 Task: Reply to email with the signature Douglas Martin with the subject 'Emergency leave request' from softage.1@softage.net with the message 'I would like to schedule a meeting to discuss the project's human resources plan.' with CC to softage.9@softage.net with an attached document Brand_guidelines.pdf
Action: Mouse moved to (787, 184)
Screenshot: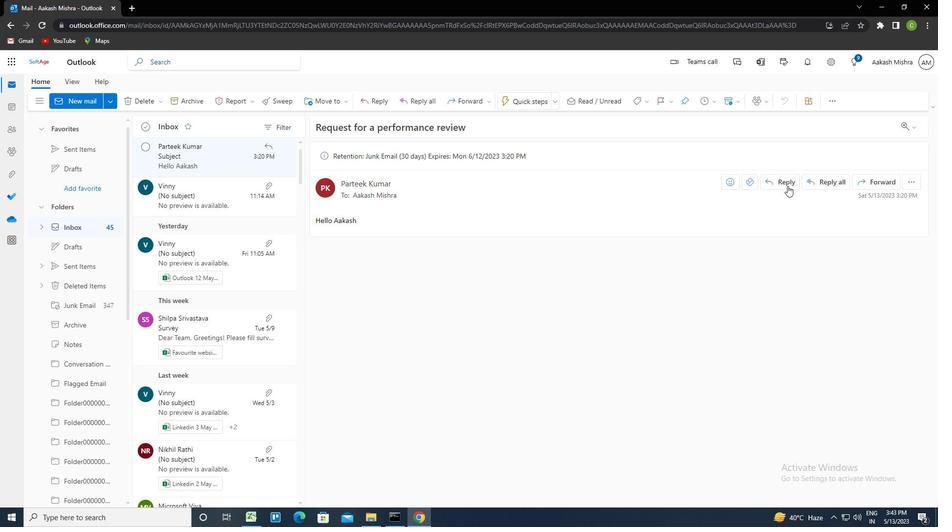 
Action: Mouse pressed left at (787, 184)
Screenshot: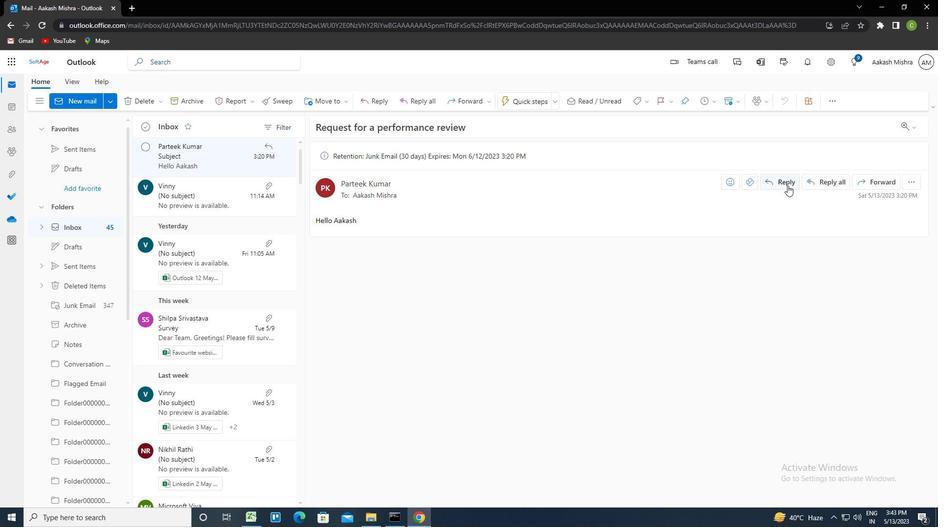 
Action: Mouse moved to (611, 105)
Screenshot: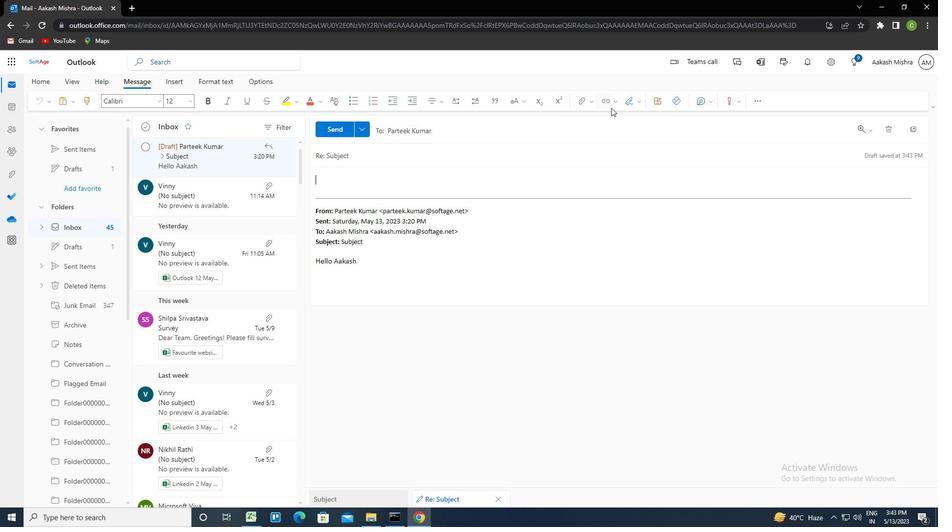 
Action: Mouse pressed left at (611, 105)
Screenshot: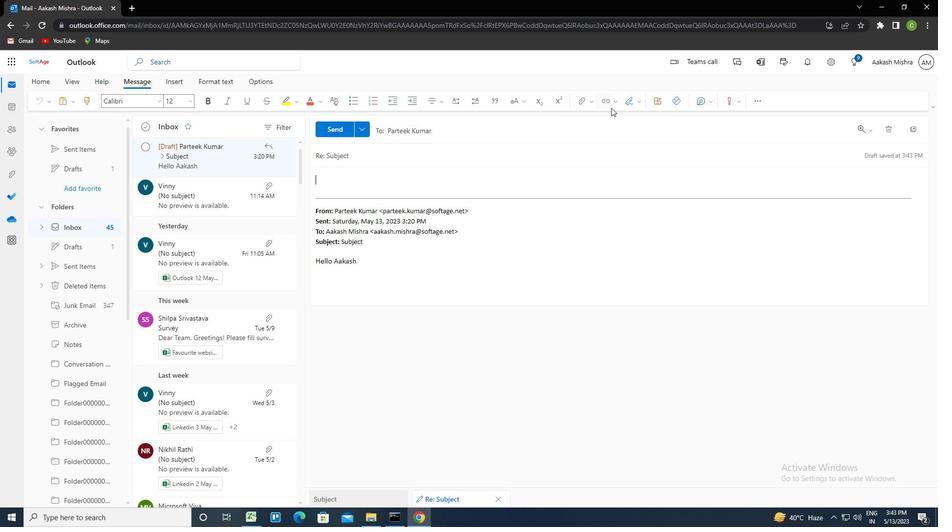 
Action: Mouse moved to (591, 319)
Screenshot: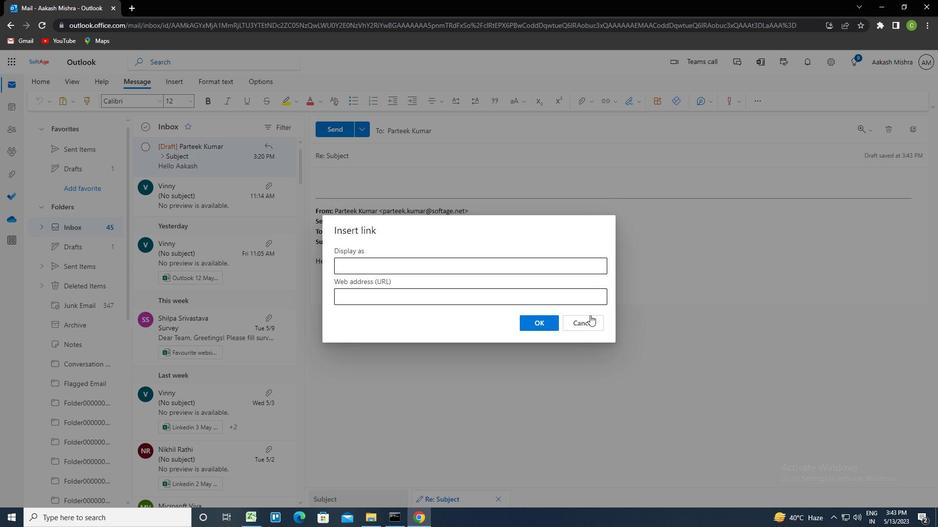 
Action: Mouse pressed left at (591, 319)
Screenshot: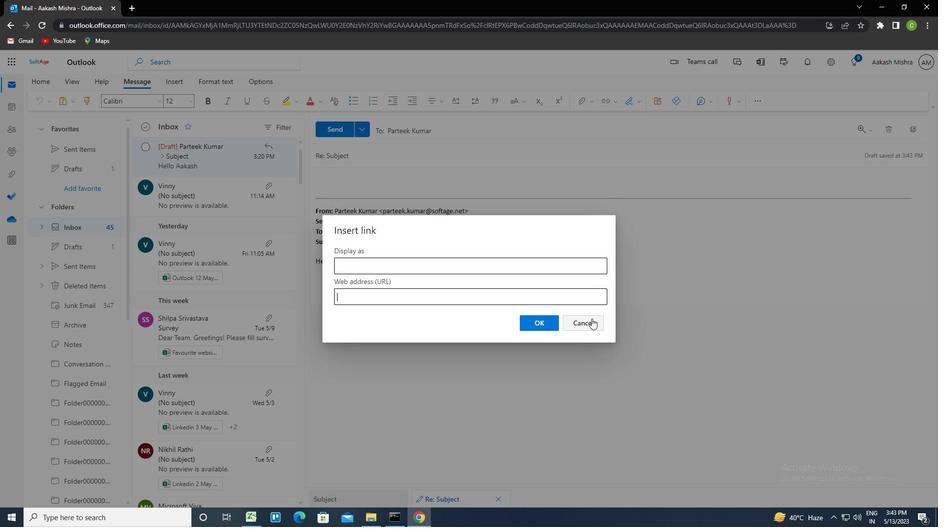 
Action: Mouse moved to (629, 111)
Screenshot: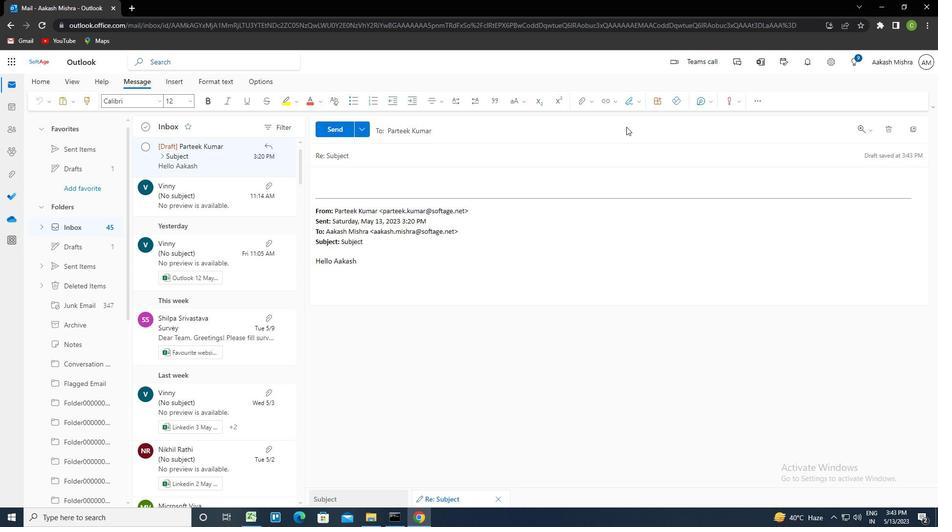 
Action: Mouse pressed left at (629, 111)
Screenshot: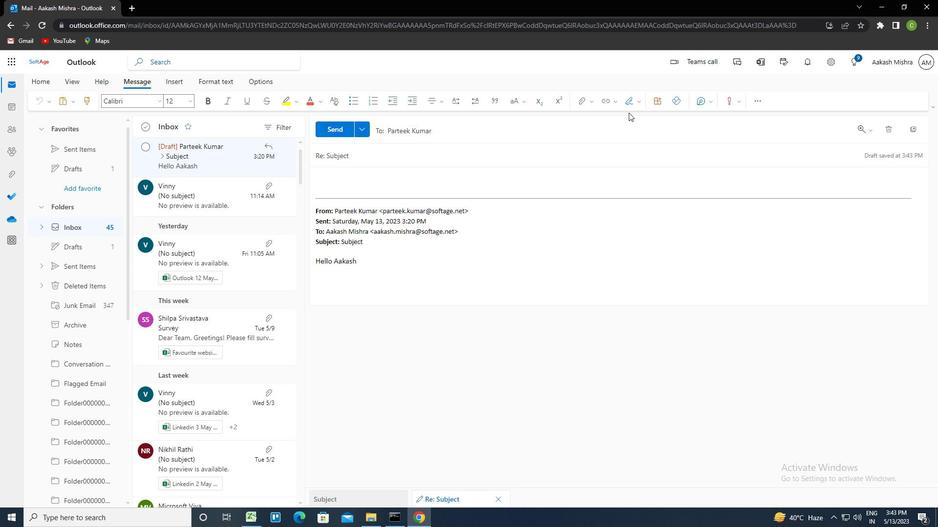 
Action: Mouse moved to (632, 106)
Screenshot: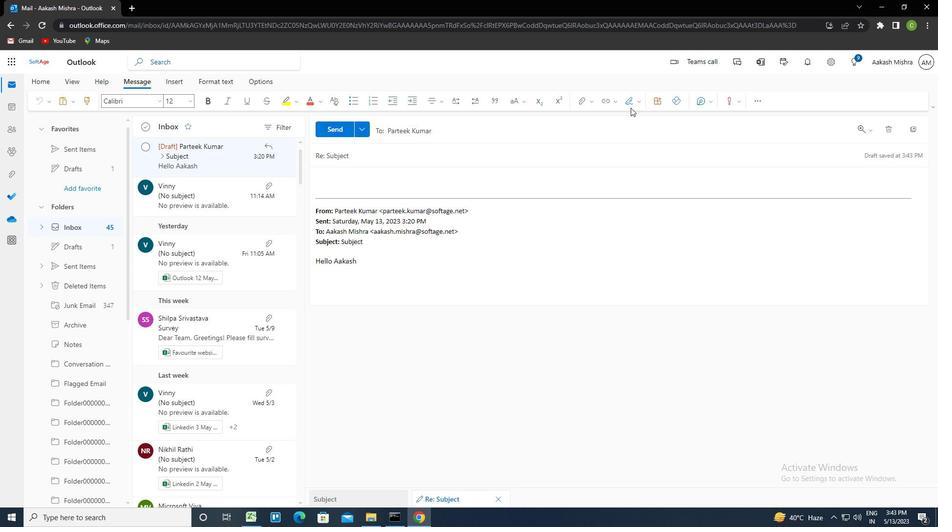 
Action: Mouse pressed left at (632, 106)
Screenshot: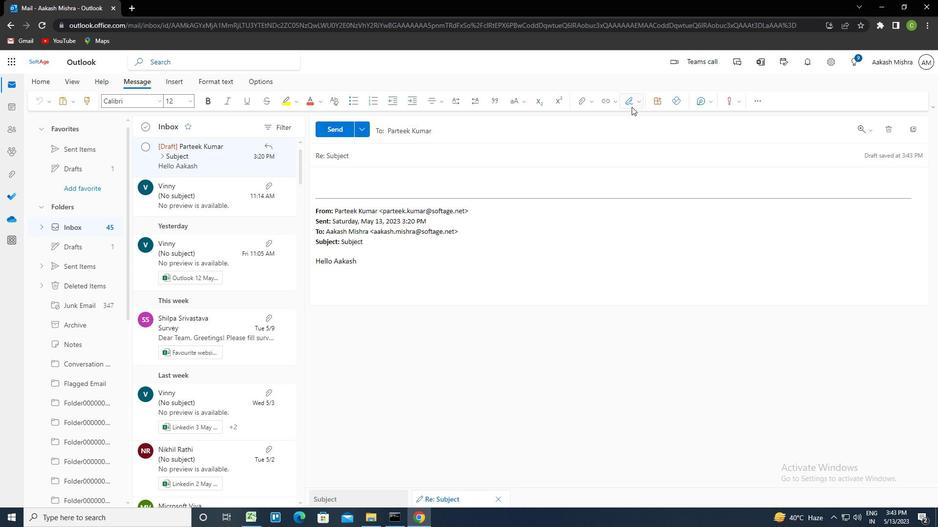 
Action: Mouse moved to (617, 143)
Screenshot: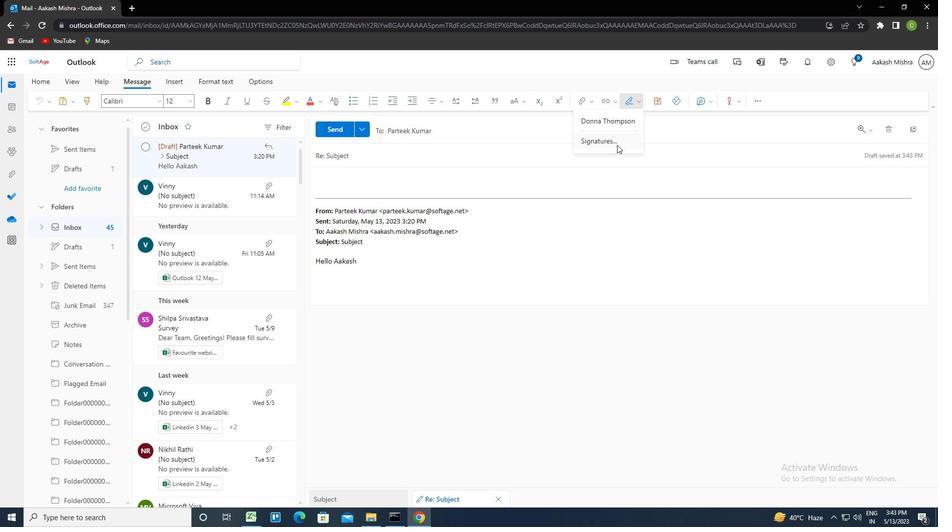 
Action: Mouse pressed left at (617, 143)
Screenshot: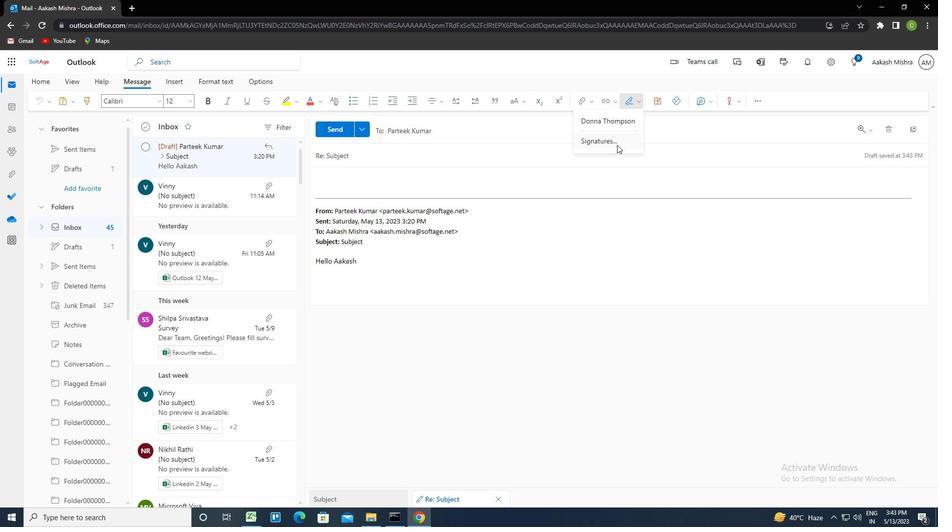 
Action: Mouse moved to (669, 184)
Screenshot: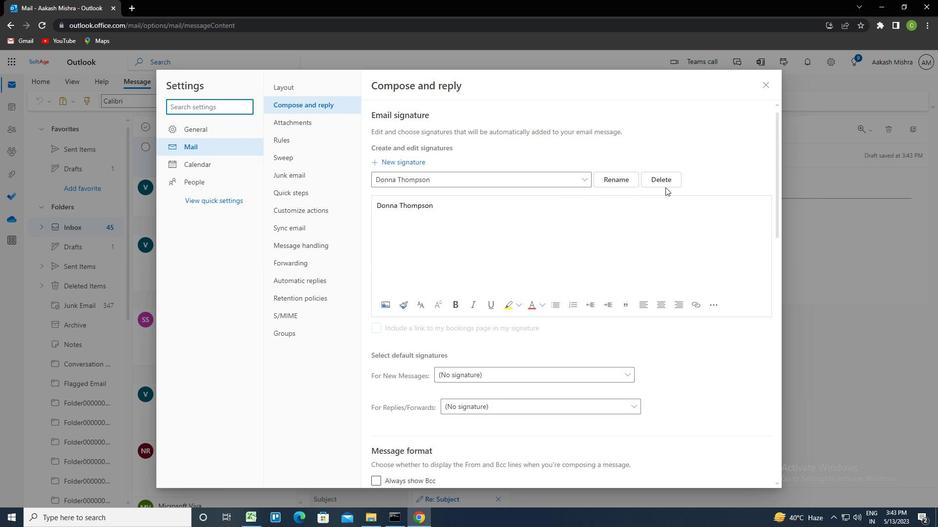 
Action: Mouse pressed left at (669, 184)
Screenshot: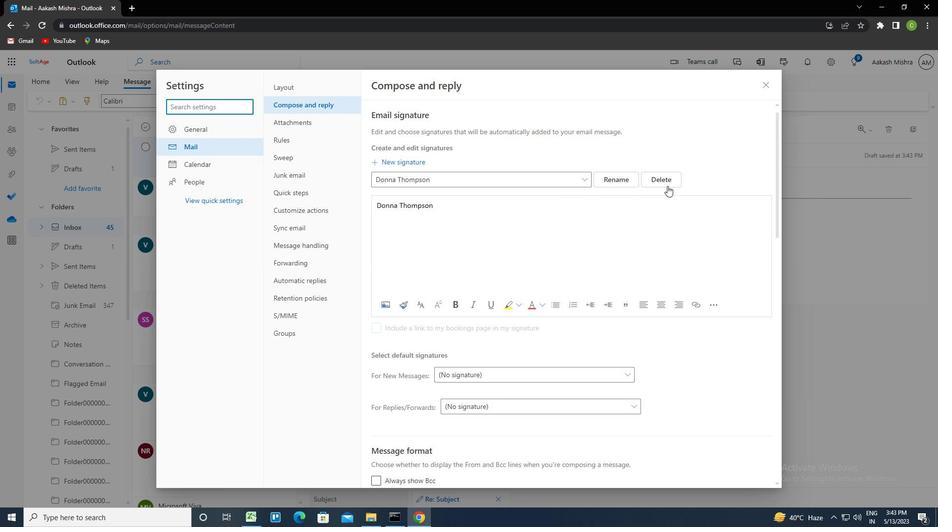 
Action: Mouse moved to (436, 182)
Screenshot: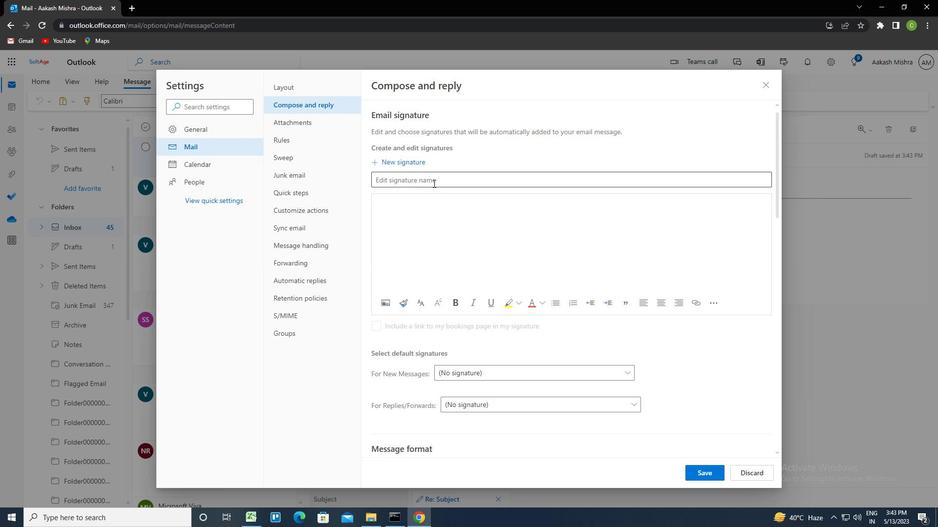 
Action: Mouse pressed left at (436, 182)
Screenshot: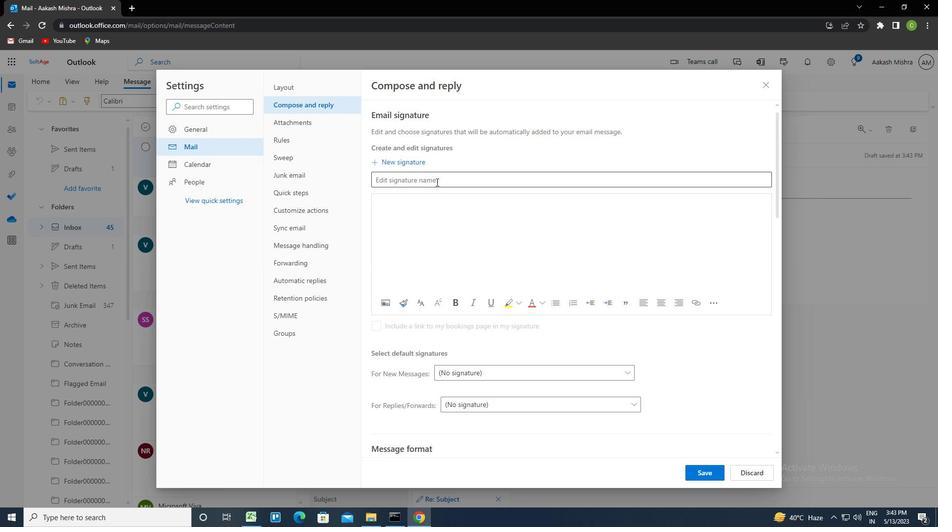 
Action: Key pressed <Key.caps_lock>d<Key.caps_lock>ouglas<Key.space><Key.caps_lock>m<Key.caps_lock>artin<Key.tab><Key.caps_lock>d<Key.caps_lock>ouglas<Key.space><Key.caps_lock>m<Key.caps_lock>artin
Screenshot: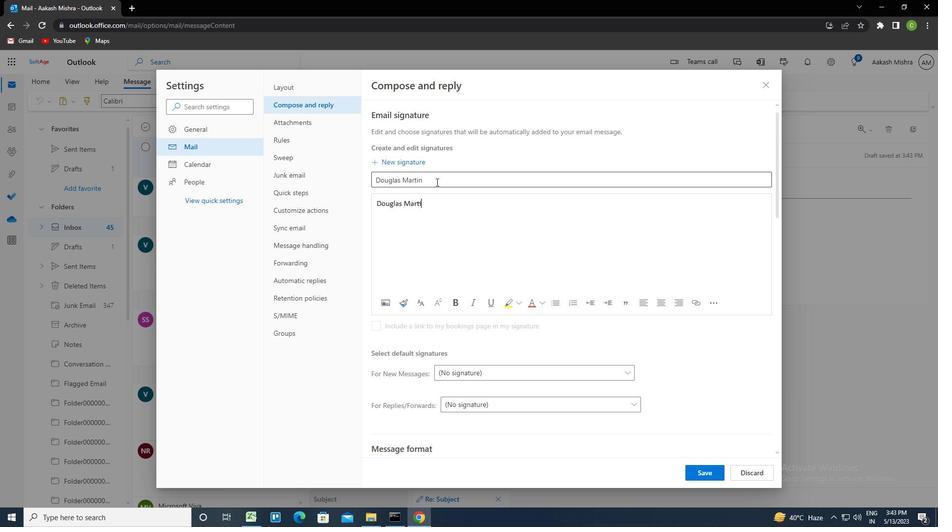 
Action: Mouse moved to (695, 470)
Screenshot: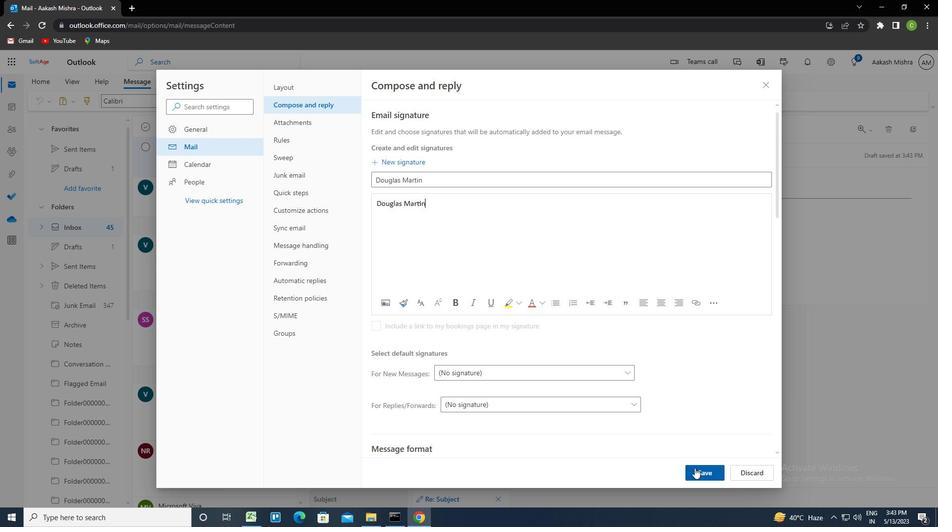
Action: Mouse pressed left at (695, 470)
Screenshot: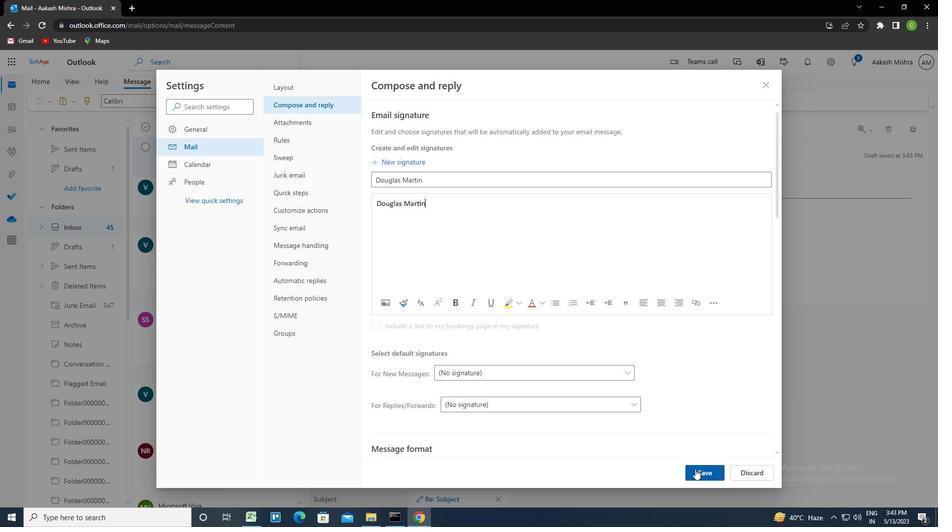 
Action: Mouse moved to (771, 87)
Screenshot: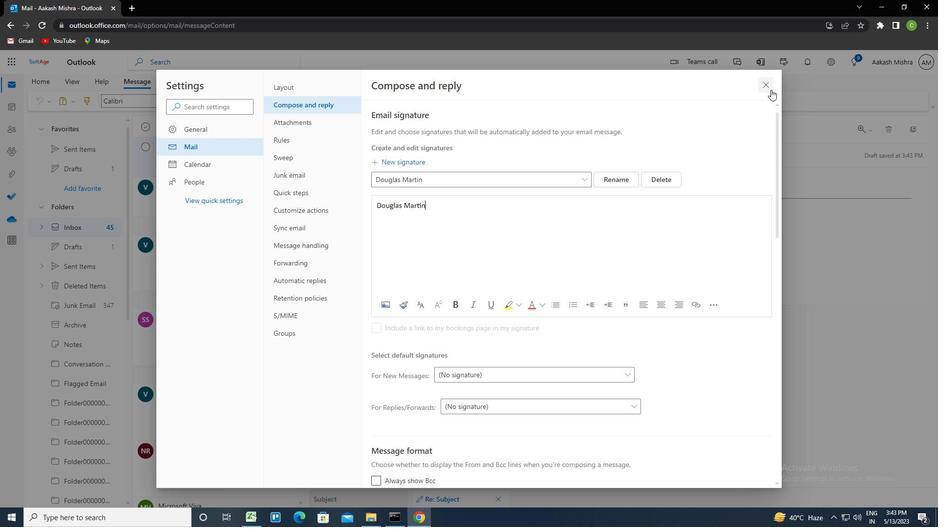 
Action: Mouse pressed left at (771, 87)
Screenshot: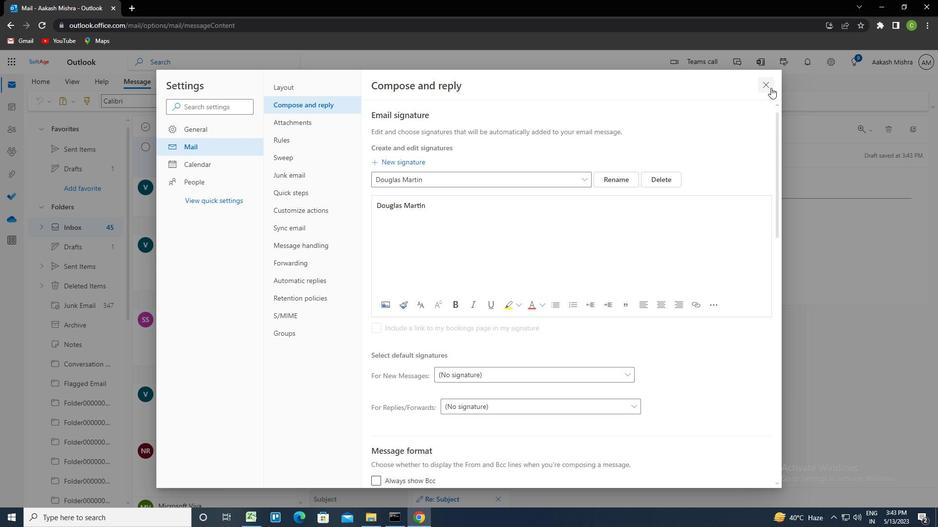
Action: Mouse moved to (625, 102)
Screenshot: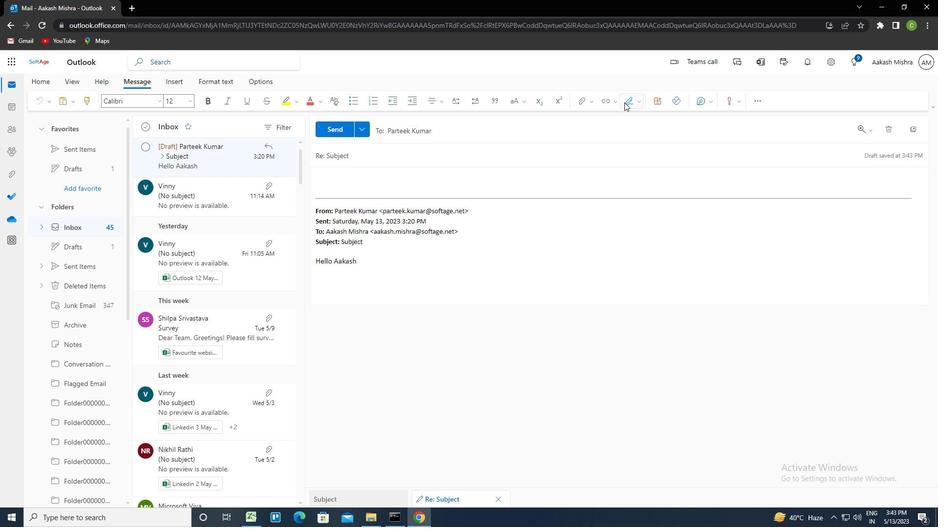 
Action: Mouse pressed left at (625, 102)
Screenshot: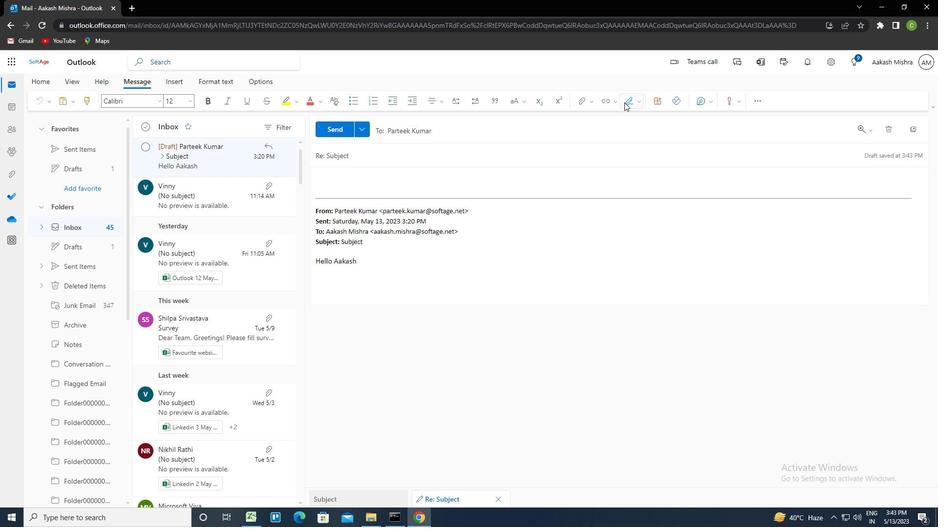 
Action: Mouse moved to (609, 119)
Screenshot: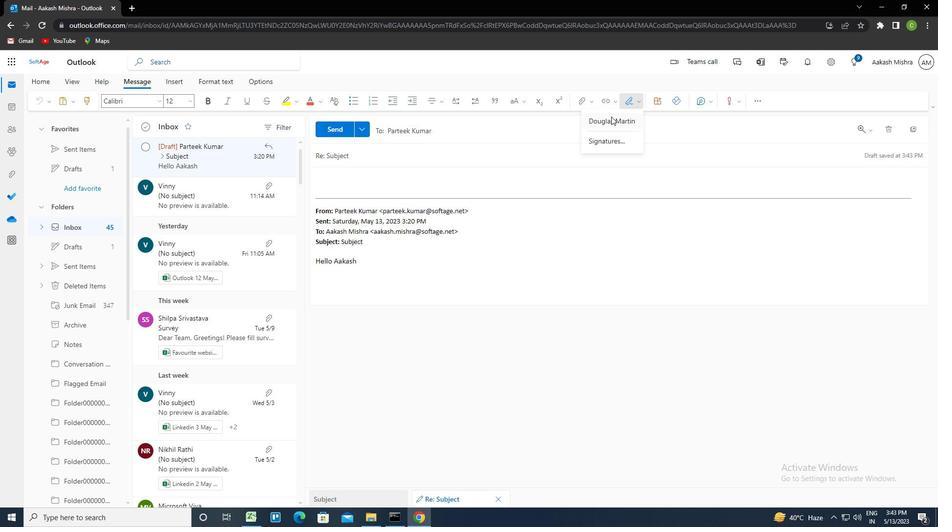 
Action: Mouse pressed left at (609, 119)
Screenshot: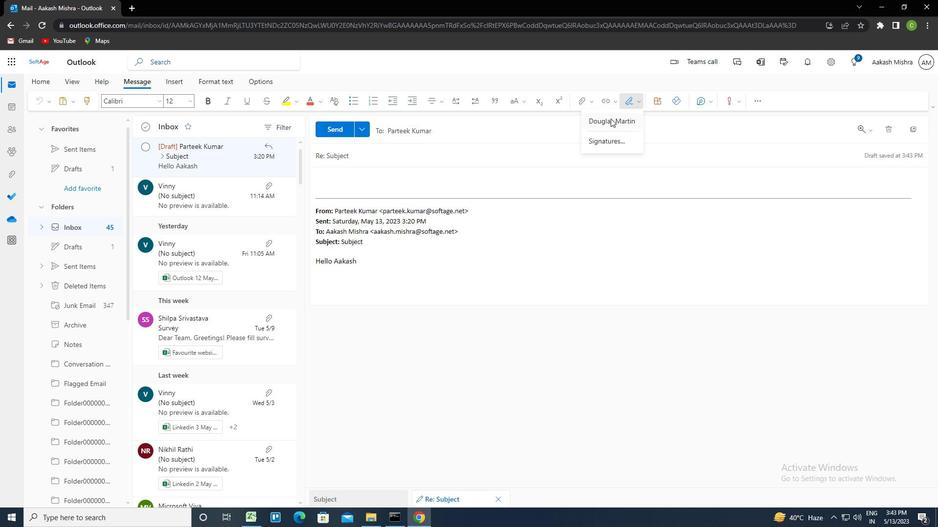 
Action: Mouse moved to (367, 156)
Screenshot: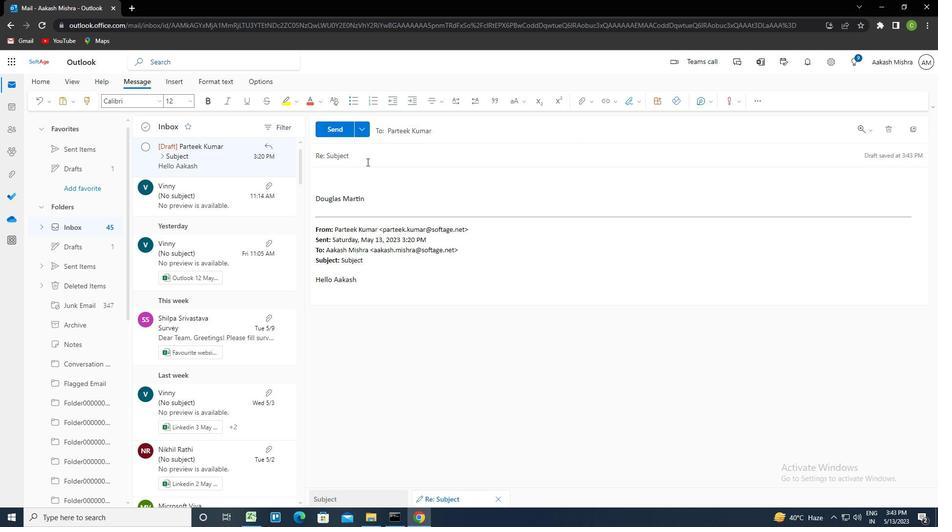 
Action: Mouse pressed left at (367, 156)
Screenshot: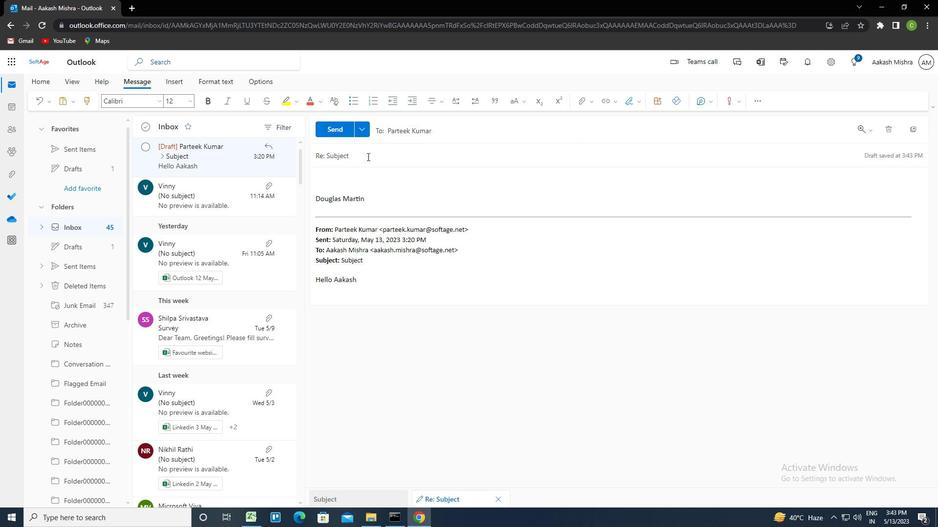 
Action: Key pressed <Key.shift><Key.left><Key.left><Key.delete><Key.space><Key.caps_lock>ctrl+E<Key.caps_lock>MERGENCY<Key.space>LEAVE<Key.space>REQUEST<Key.tab><Key.caps_lock>I<Key.caps_lock><Key.space>WOULD<Key.space>LIKE<Key.space>TOSCHEDULE<Key.space>A<Key.space>MEETING<Key.space>TO<Key.space>DISCUSS<Key.space>THE<Key.space>PROJECT'S<Key.space>HUMAN<Key.space>RESOUCR<Key.backspace><Key.backspace>RCES<Key.space>PLAN
Screenshot: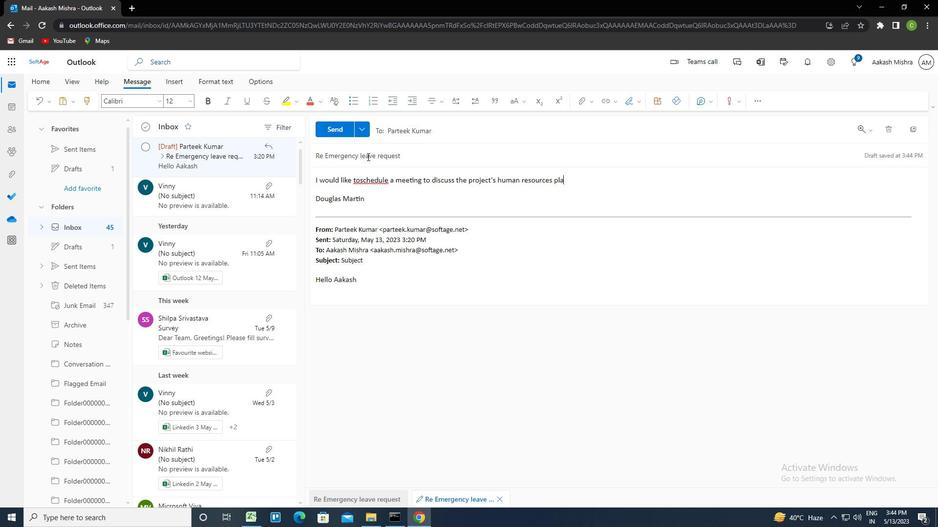 
Action: Mouse moved to (360, 180)
Screenshot: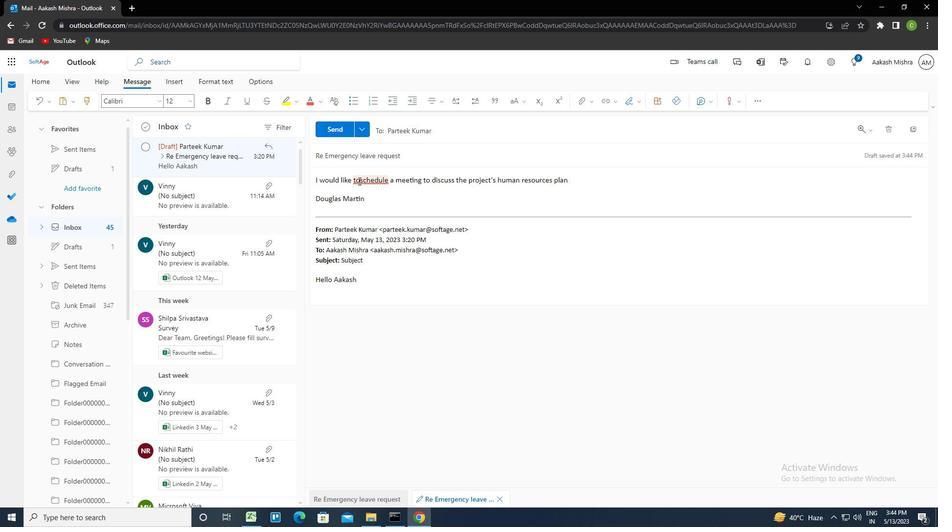 
Action: Mouse pressed left at (360, 180)
Screenshot: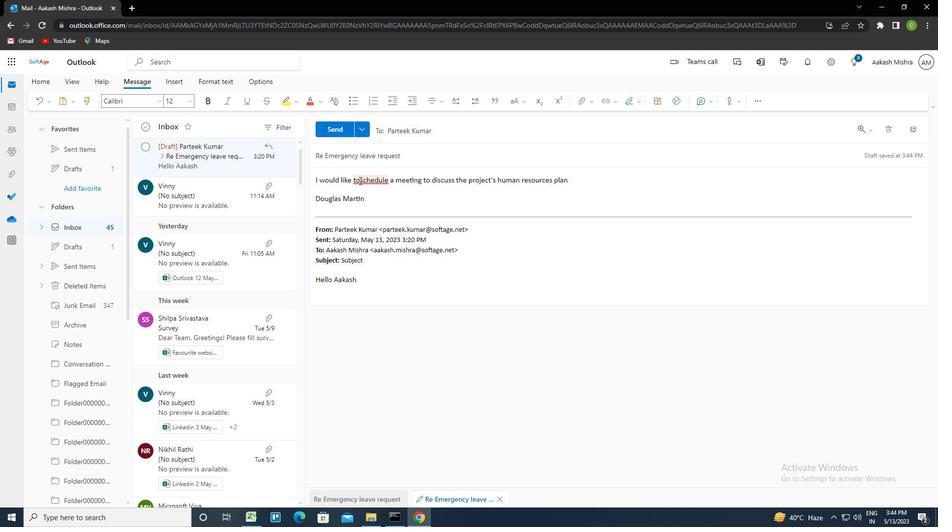 
Action: Mouse moved to (368, 187)
Screenshot: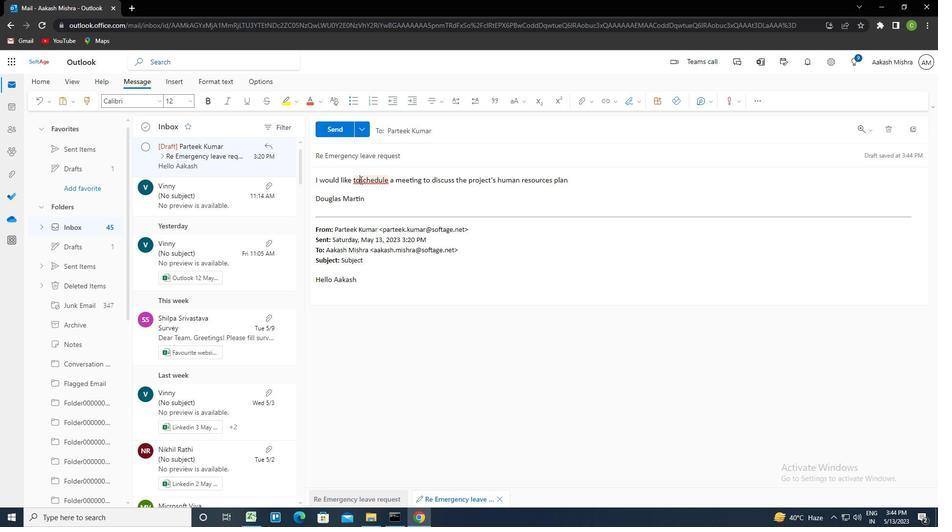 
Action: Key pressed <Key.space>
Screenshot: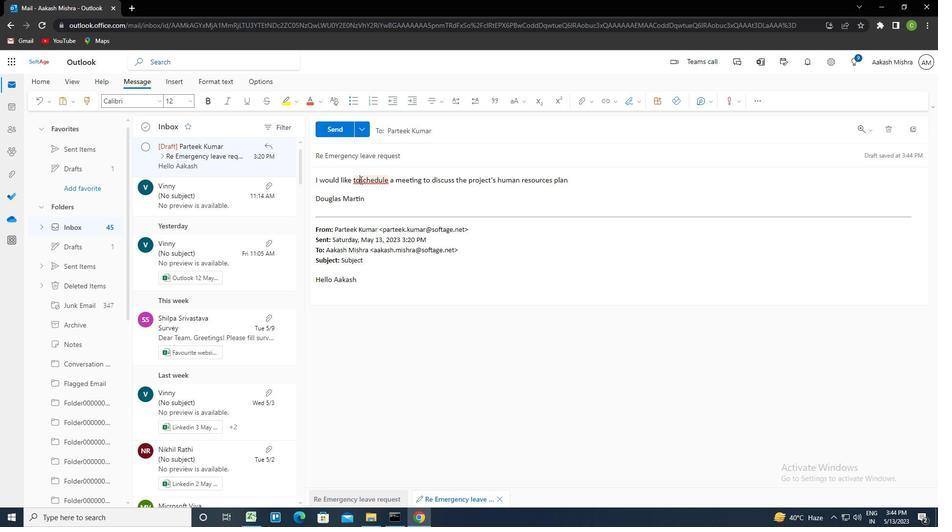 
Action: Mouse moved to (632, 104)
Screenshot: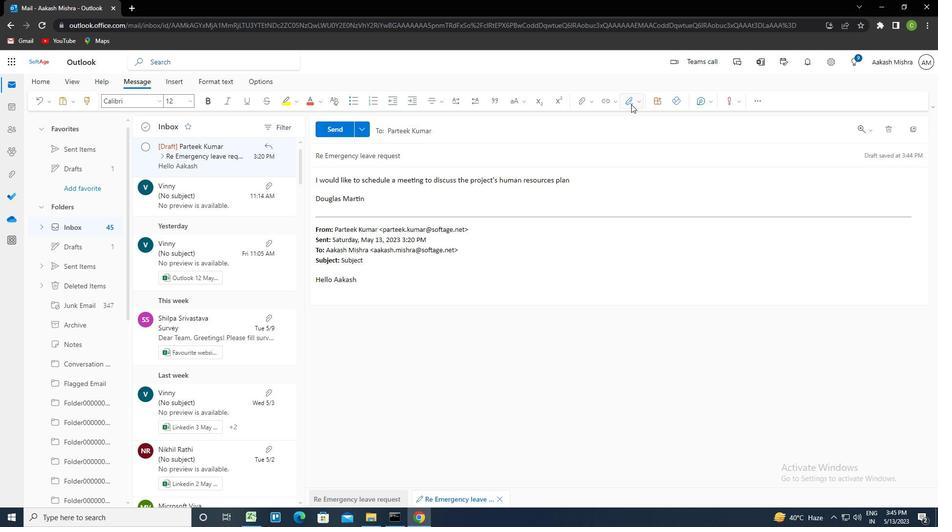 
Action: Mouse pressed left at (632, 104)
Screenshot: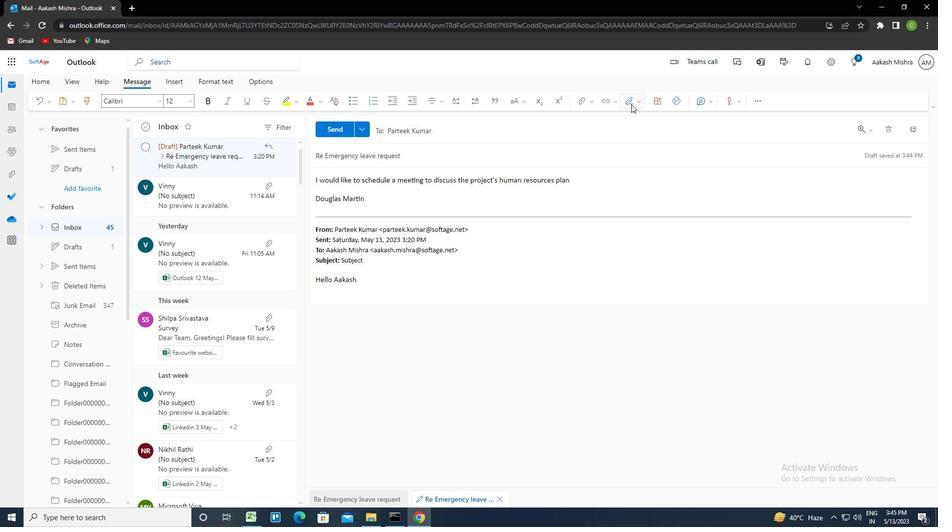 
Action: Mouse moved to (586, 105)
Screenshot: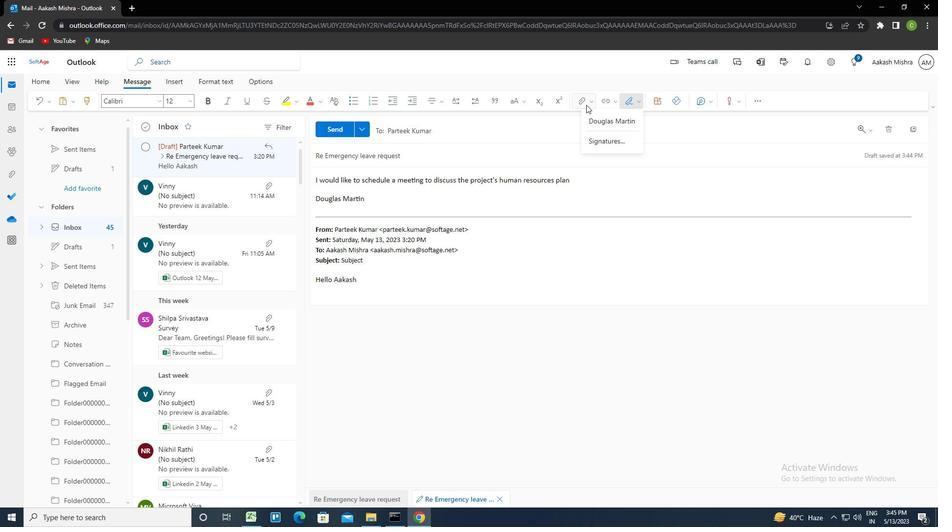 
Action: Mouse pressed left at (586, 105)
Screenshot: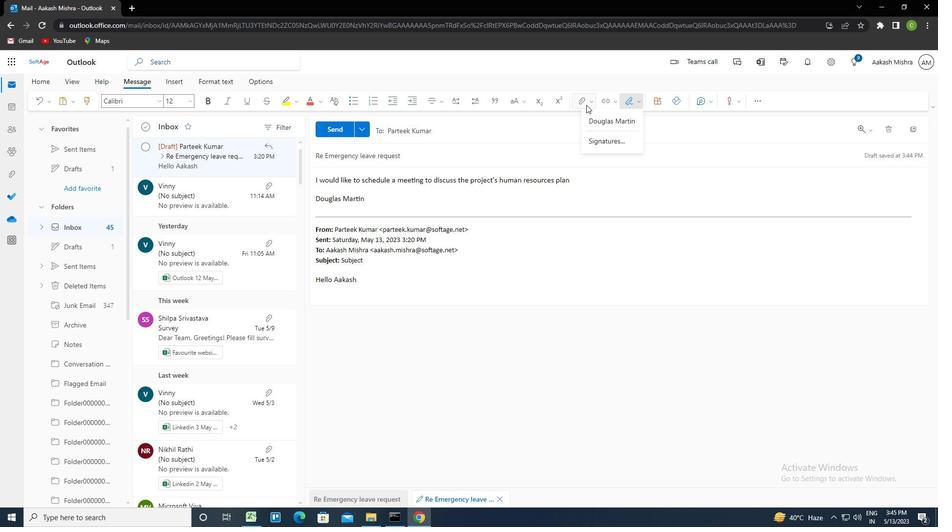 
Action: Mouse moved to (444, 133)
Screenshot: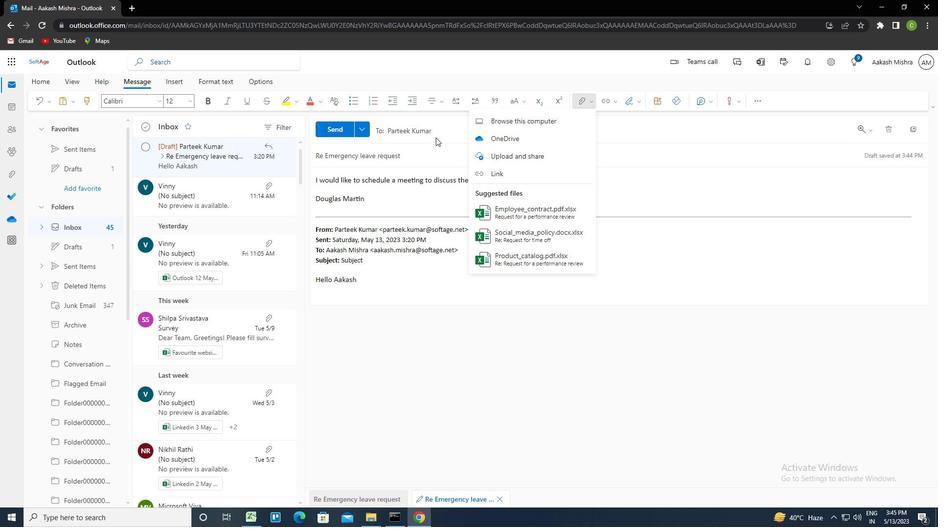 
Action: Mouse pressed left at (444, 133)
Screenshot: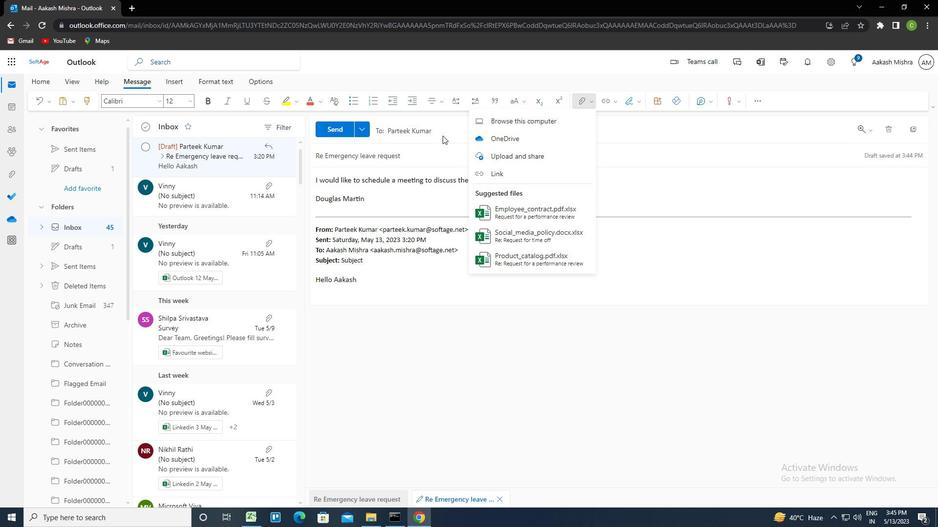 
Action: Mouse moved to (369, 175)
Screenshot: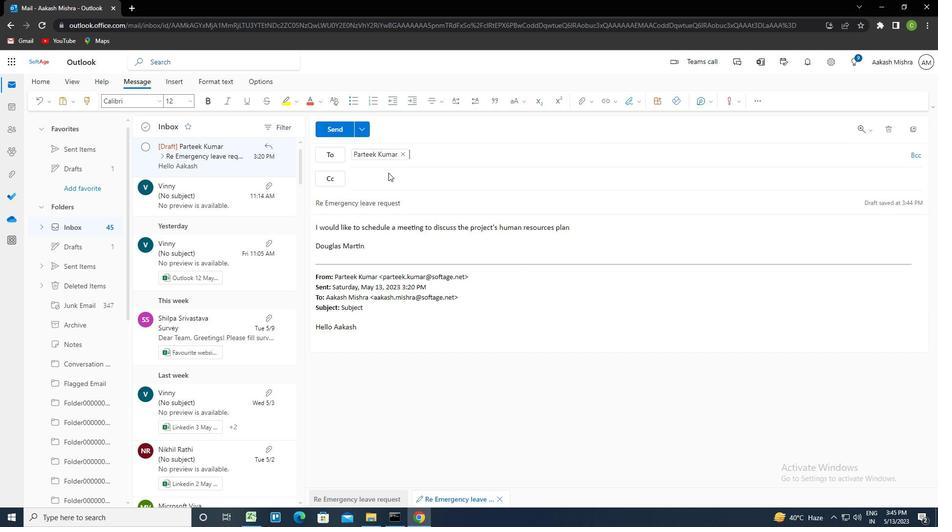 
Action: Mouse pressed left at (369, 175)
Screenshot: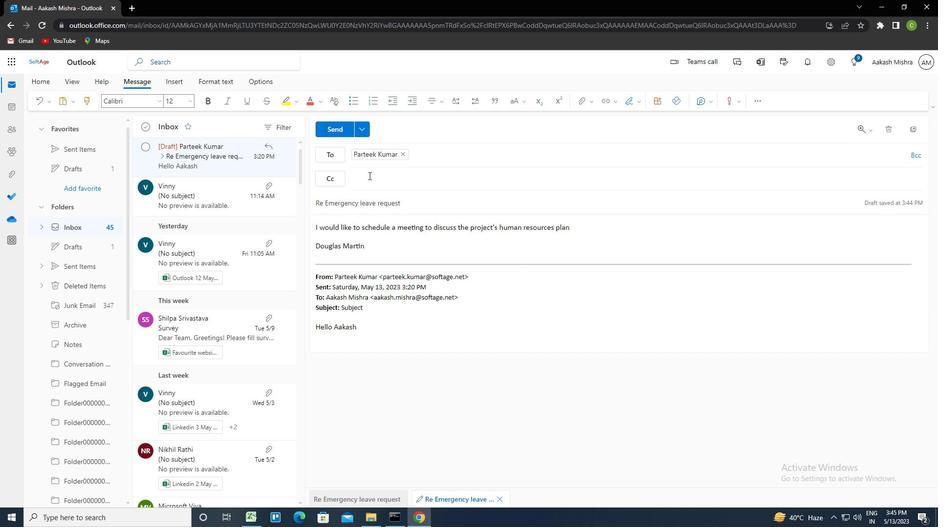 
Action: Key pressed <Key.caps_lock><Key.caps_lock>SOFTAGE.9<Key.shift>@SOFTAGE.NET<Key.enter>
Screenshot: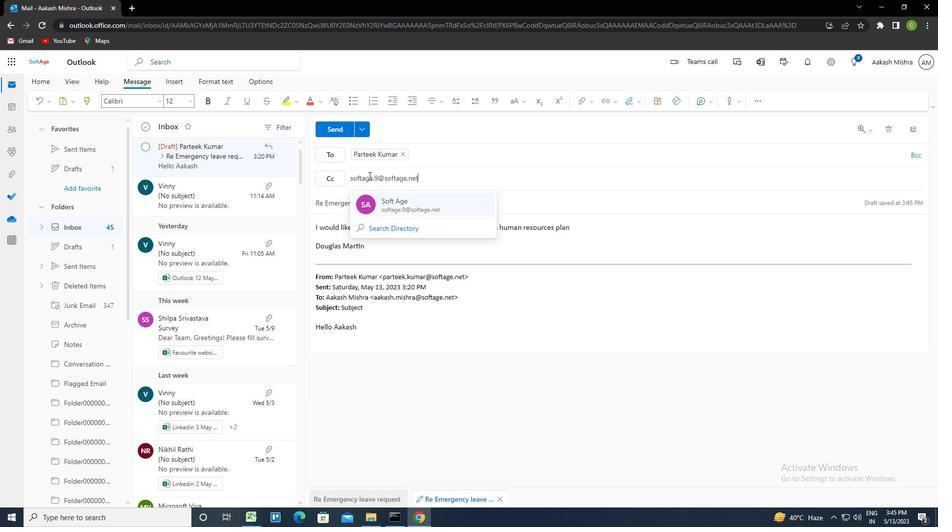 
Action: Mouse moved to (579, 99)
Screenshot: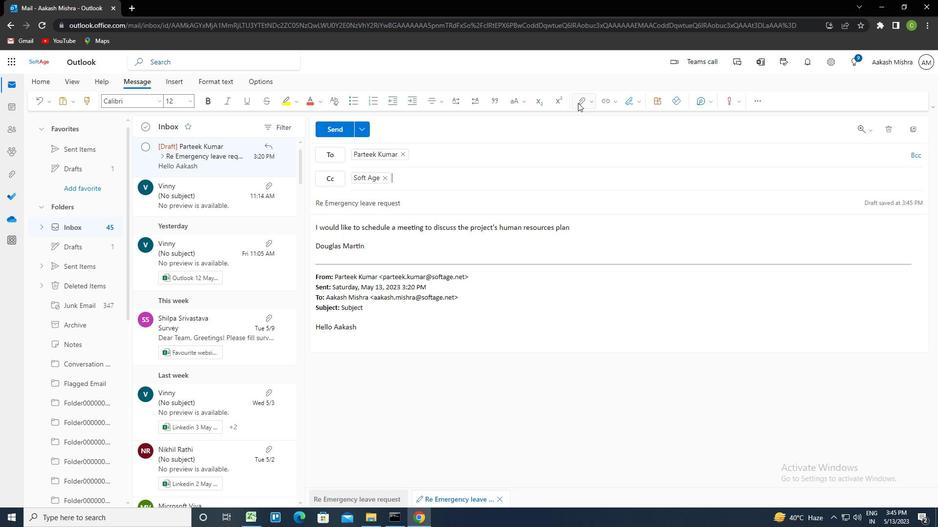 
Action: Mouse pressed left at (579, 99)
Screenshot: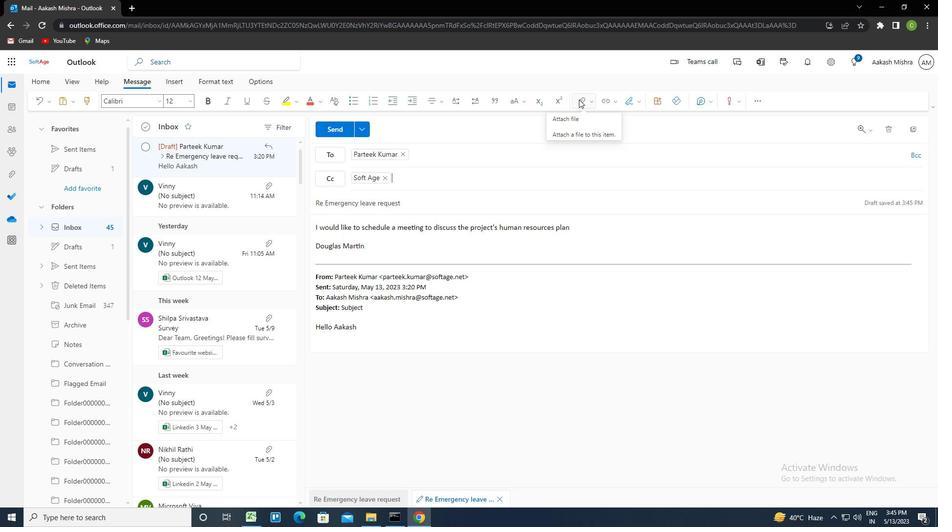 
Action: Mouse moved to (529, 118)
Screenshot: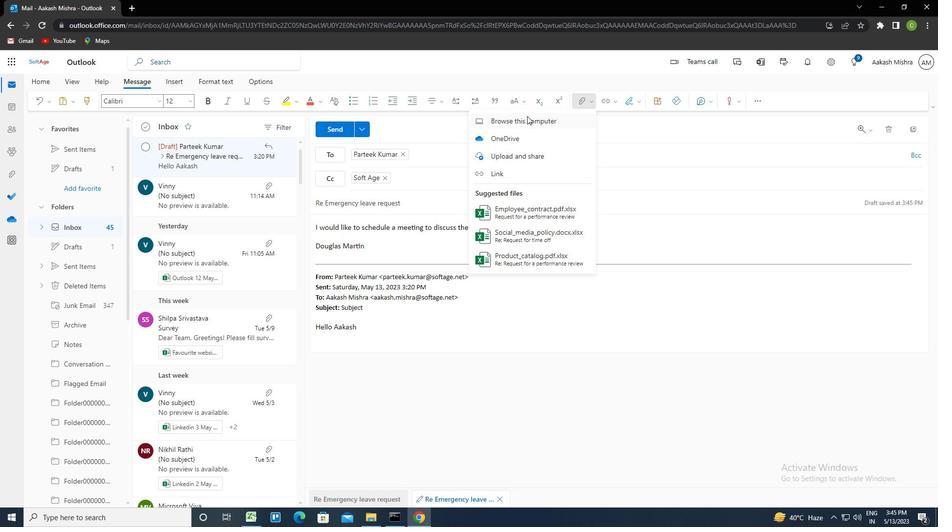 
Action: Mouse pressed left at (529, 118)
Screenshot: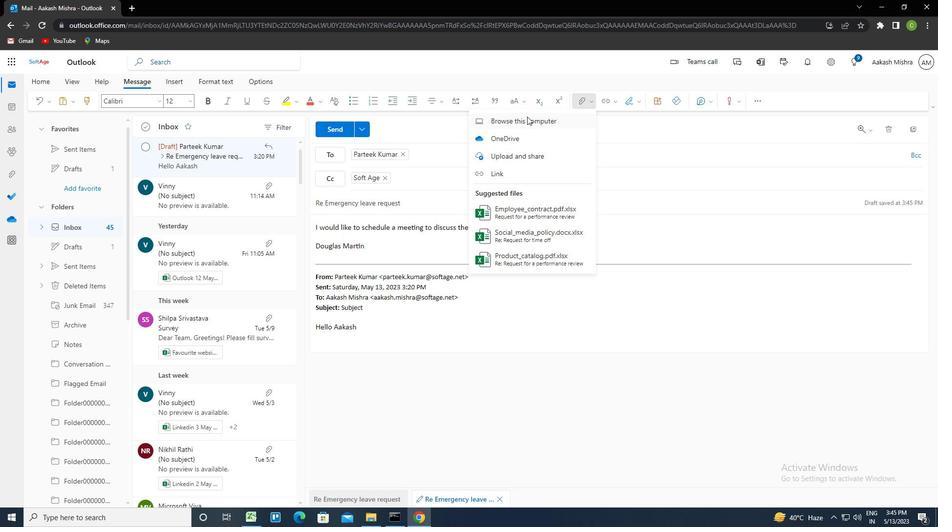 
Action: Mouse moved to (167, 128)
Screenshot: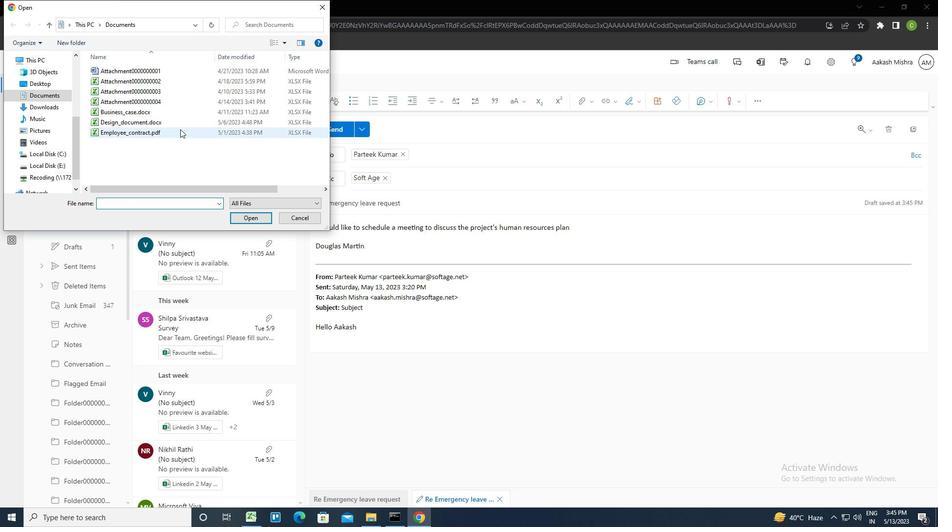 
Action: Mouse pressed left at (167, 128)
Screenshot: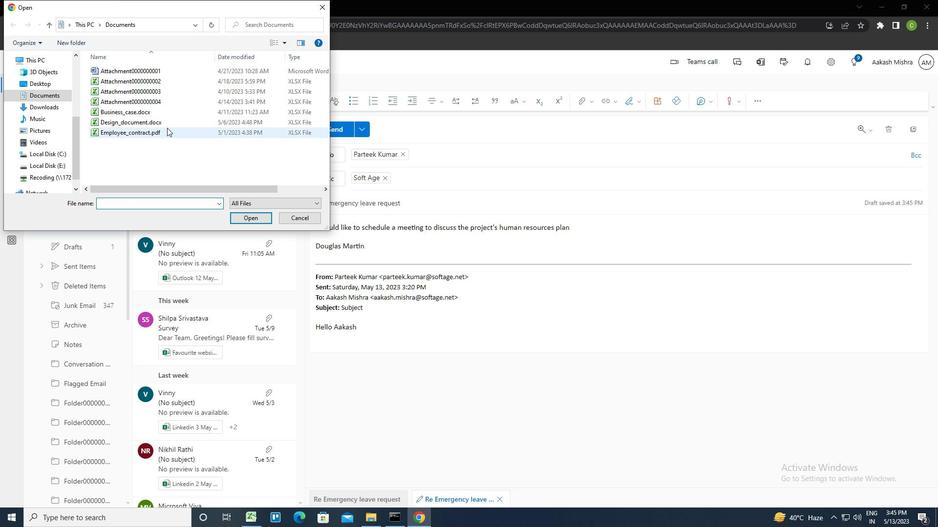 
Action: Key pressed <Key.f2><Key.caps_lock>B<Key.caps_lock>RAND<Key.shift_r><Key.shift_r><Key.shift_r>_GUIDELINES.PDF
Screenshot: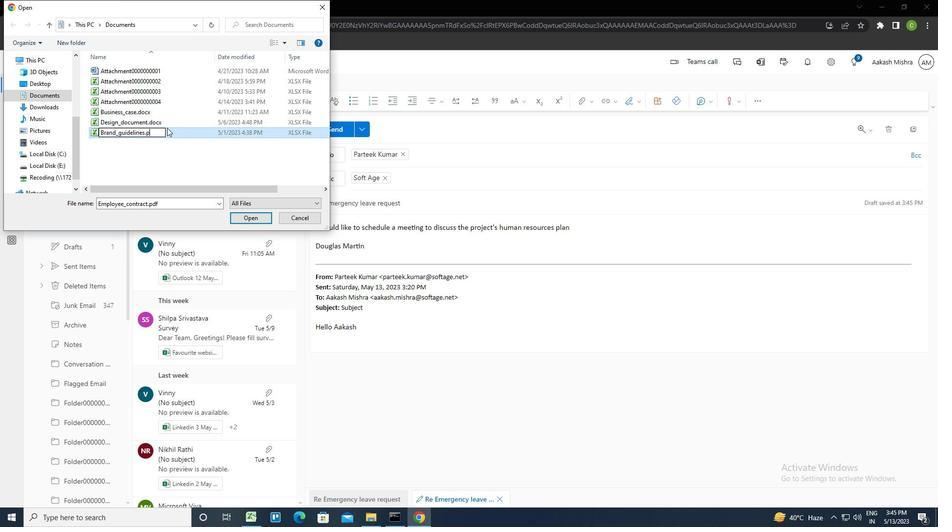 
Action: Mouse moved to (201, 134)
Screenshot: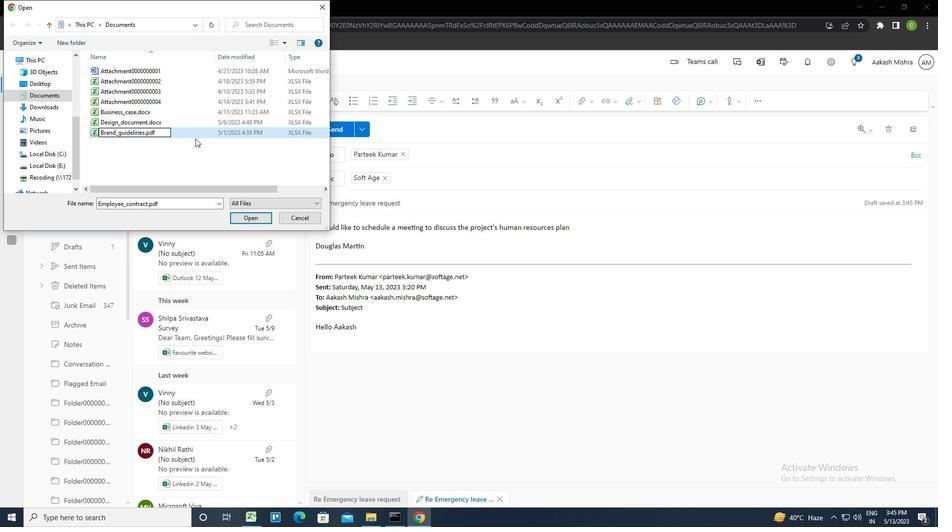
Action: Mouse pressed left at (201, 134)
Screenshot: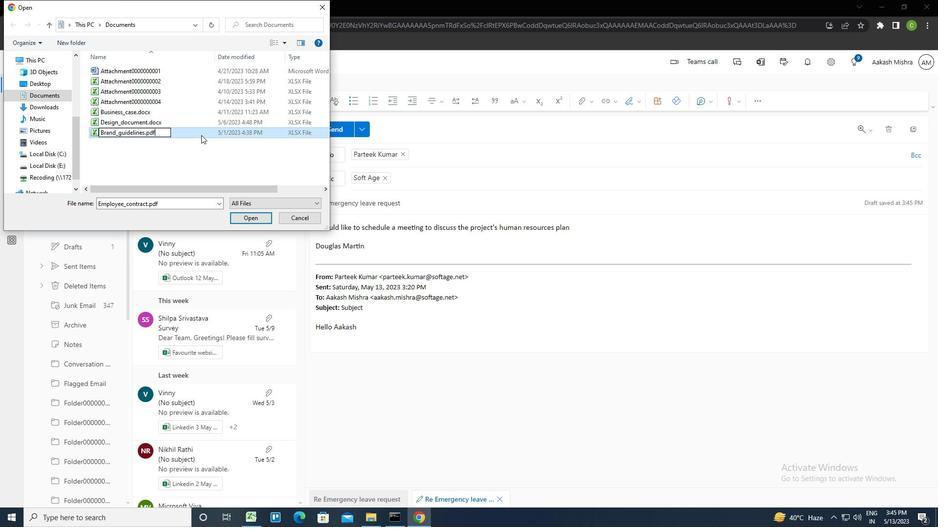 
Action: Mouse pressed left at (201, 134)
Screenshot: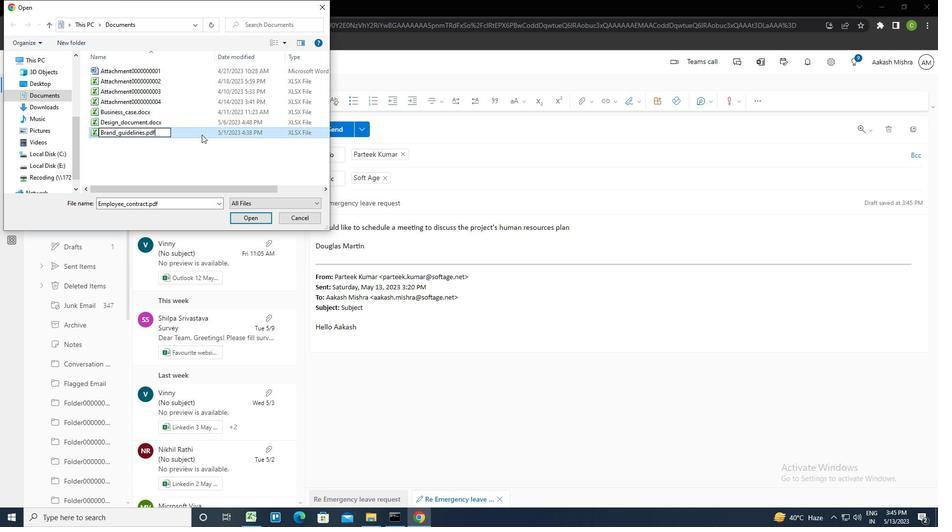 
Action: Mouse moved to (339, 135)
Screenshot: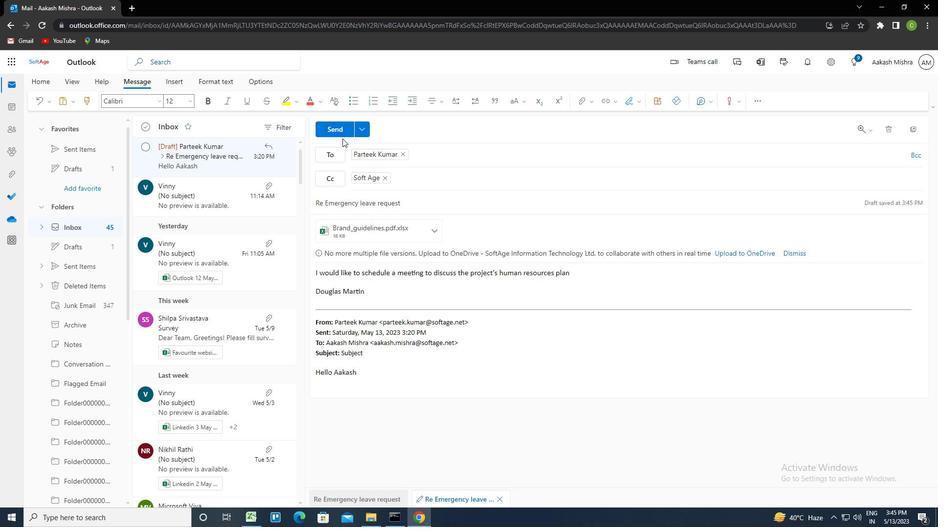 
Action: Mouse pressed left at (339, 135)
Screenshot: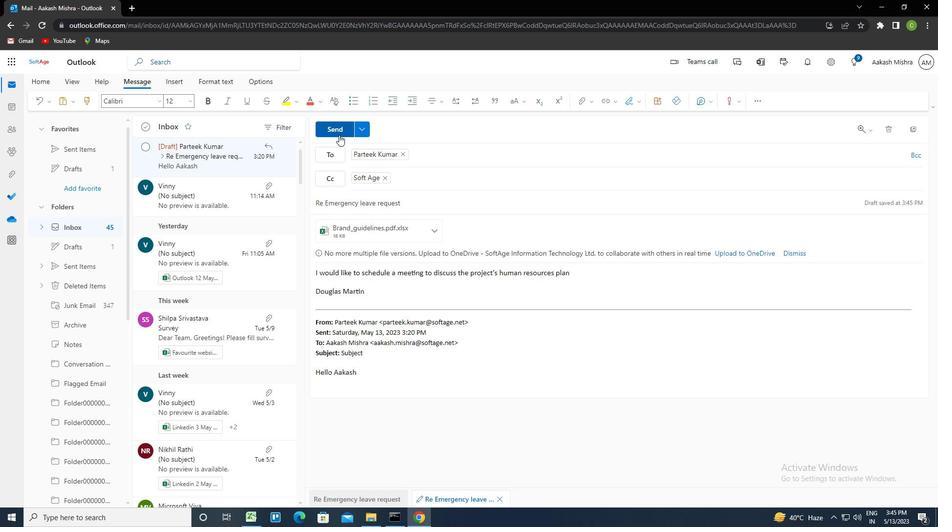 
Action: Mouse moved to (425, 279)
Screenshot: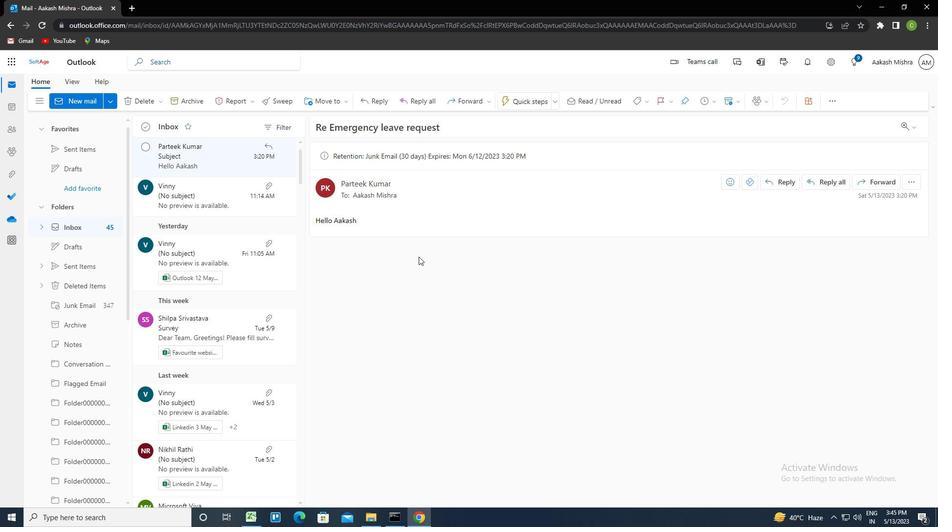 
